 Task: Review and organize tasks by importance and creation date in the email application.
Action: Mouse moved to (11, 139)
Screenshot: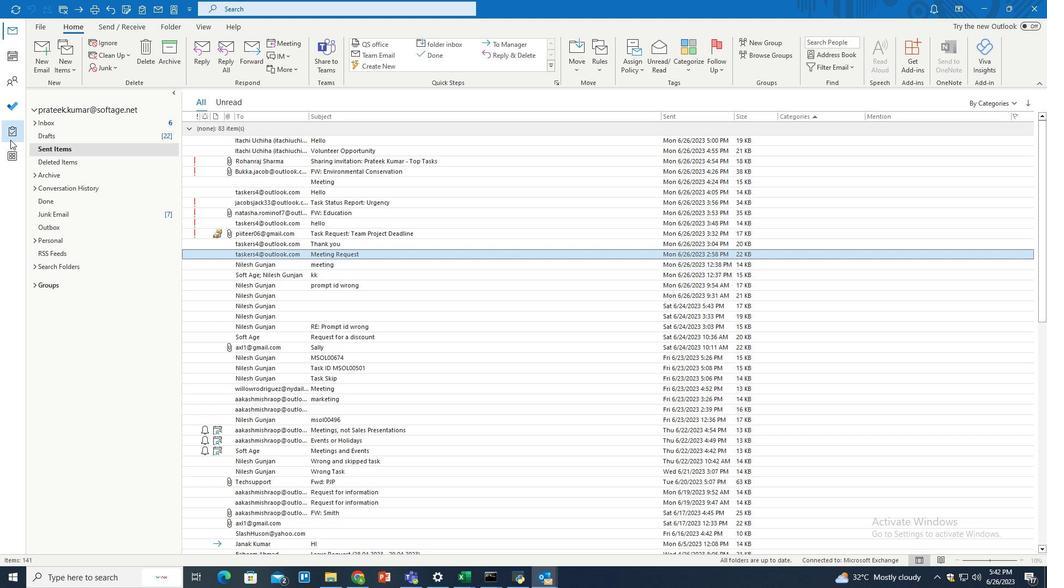 
Action: Mouse pressed left at (11, 139)
Screenshot: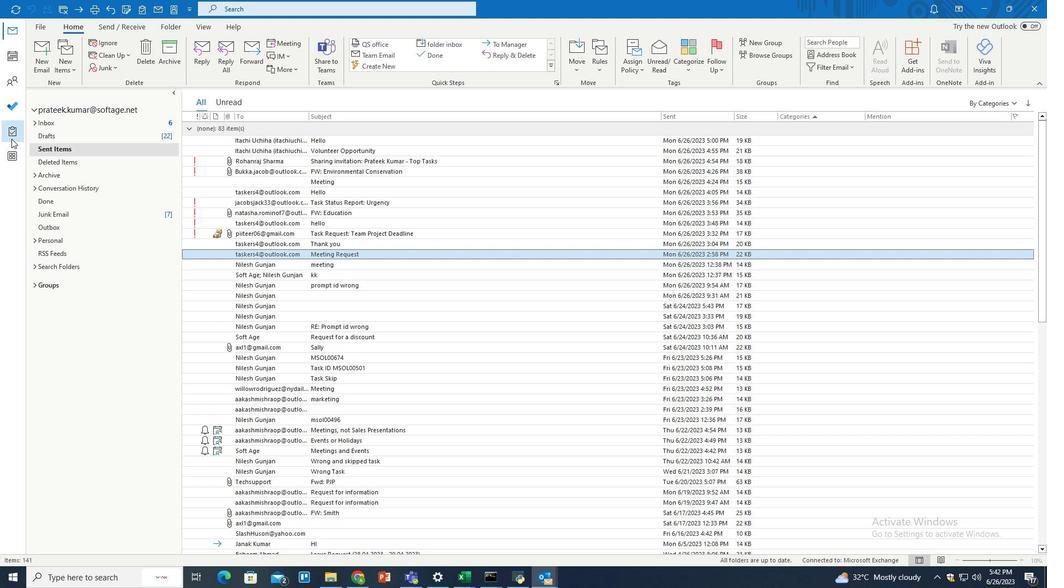
Action: Mouse moved to (208, 28)
Screenshot: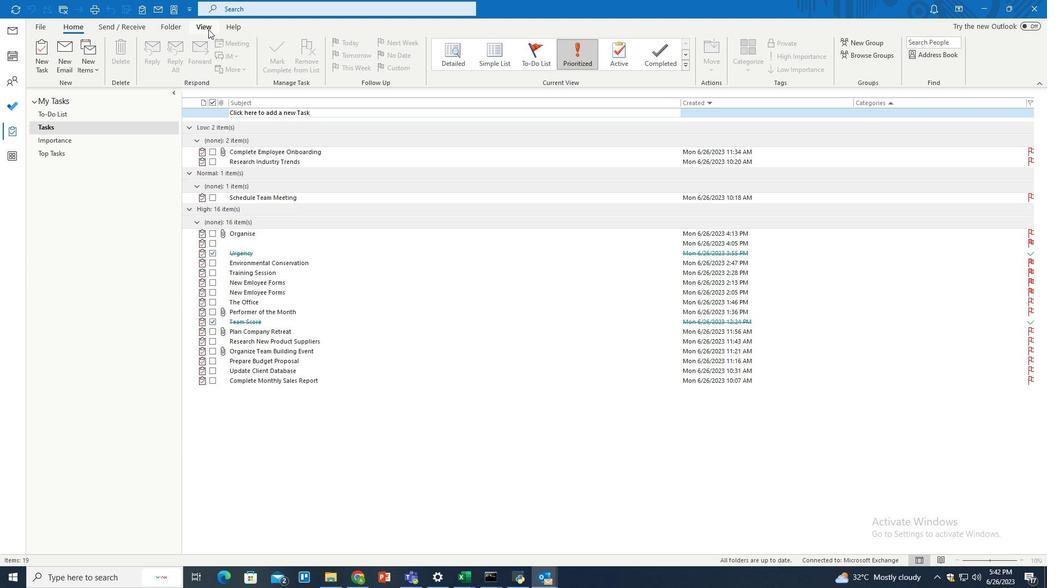 
Action: Mouse pressed left at (208, 28)
Screenshot: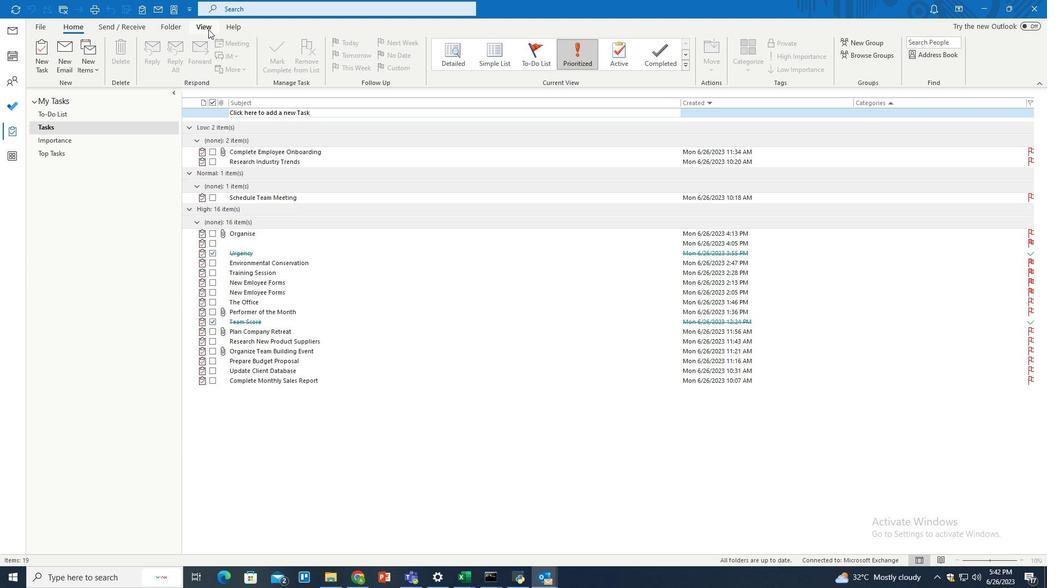 
Action: Mouse moved to (527, 64)
Screenshot: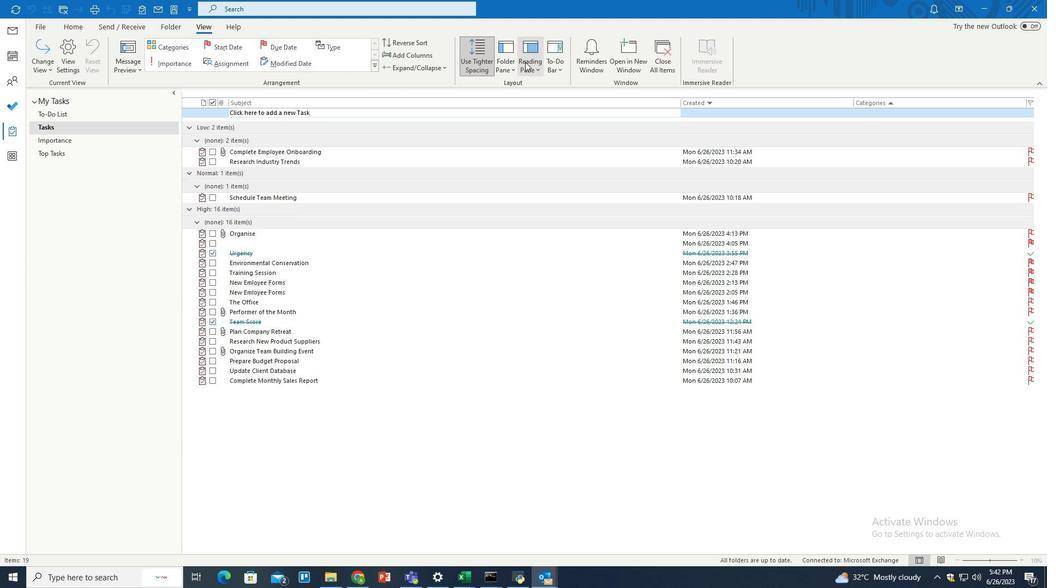 
Action: Mouse pressed left at (527, 64)
Screenshot: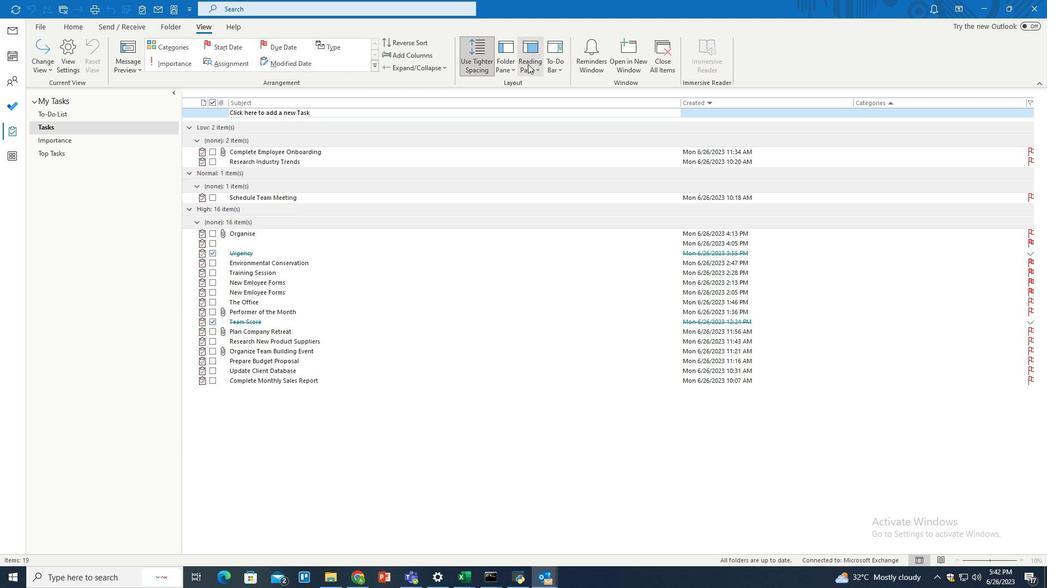 
Action: Mouse moved to (538, 96)
Screenshot: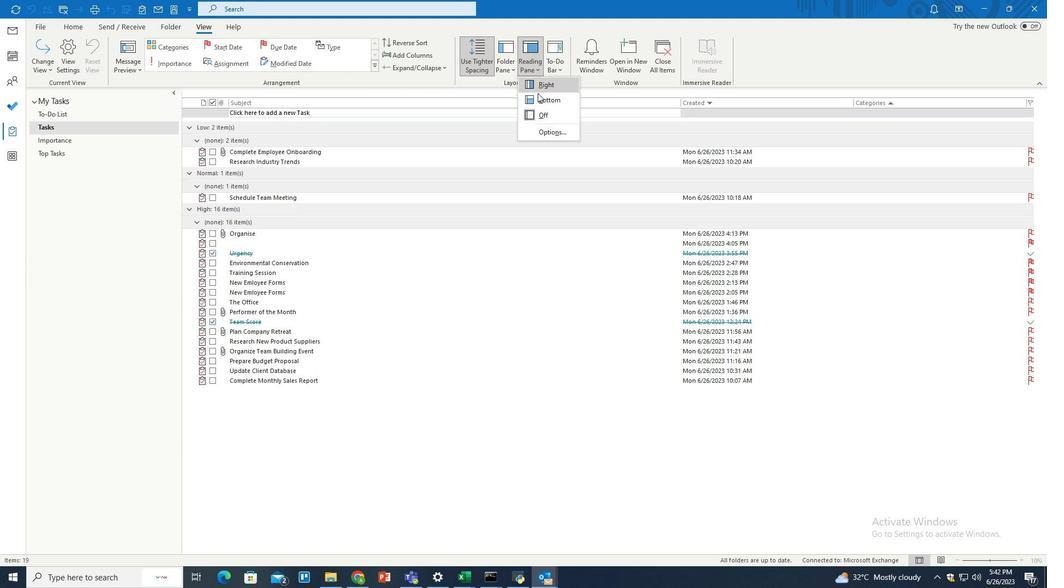 
Action: Mouse pressed left at (538, 96)
Screenshot: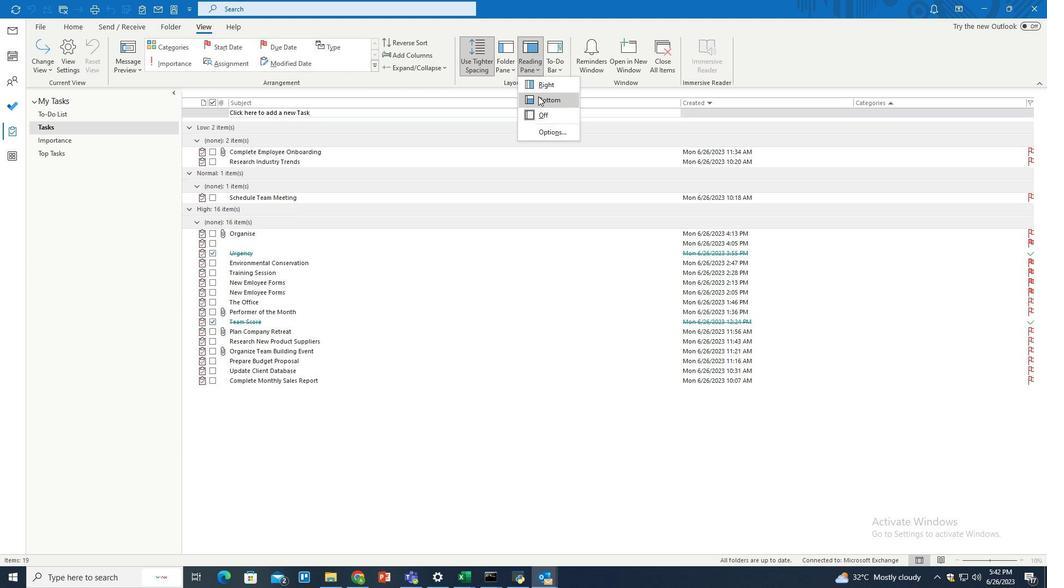 
Action: Mouse moved to (553, 67)
Screenshot: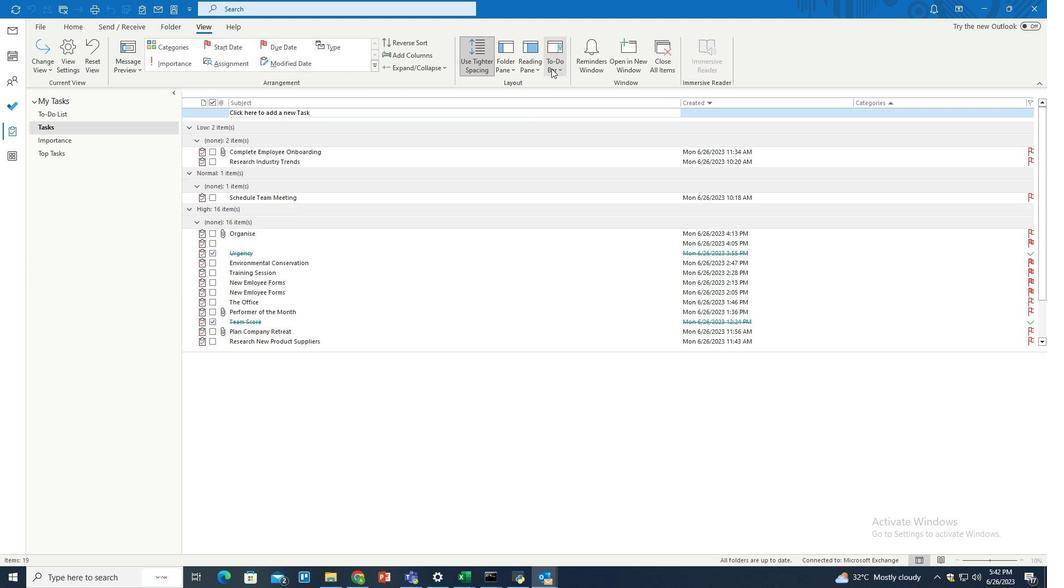 
Action: Mouse pressed left at (553, 67)
Screenshot: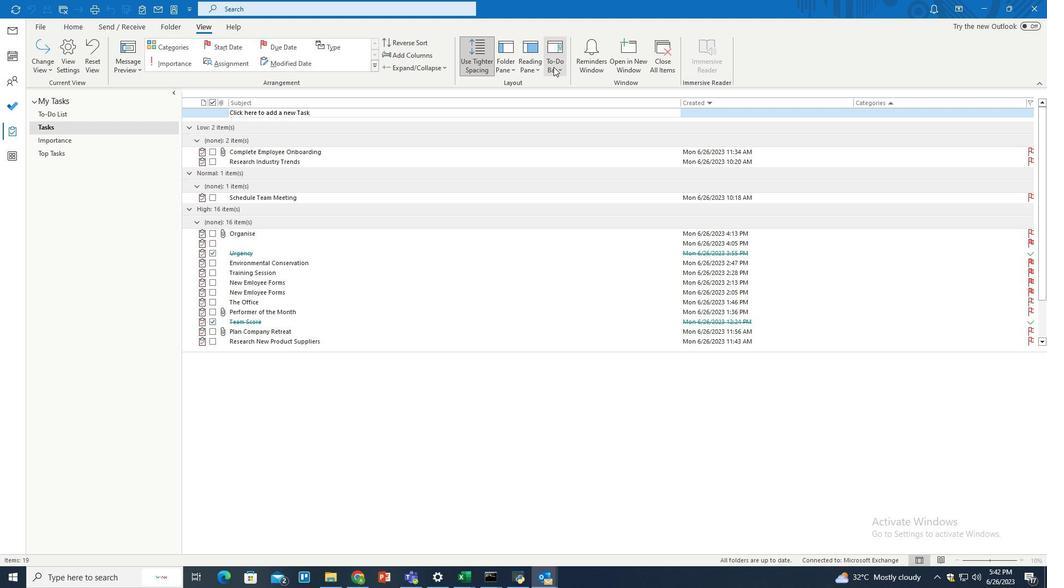 
Action: Mouse moved to (567, 82)
Screenshot: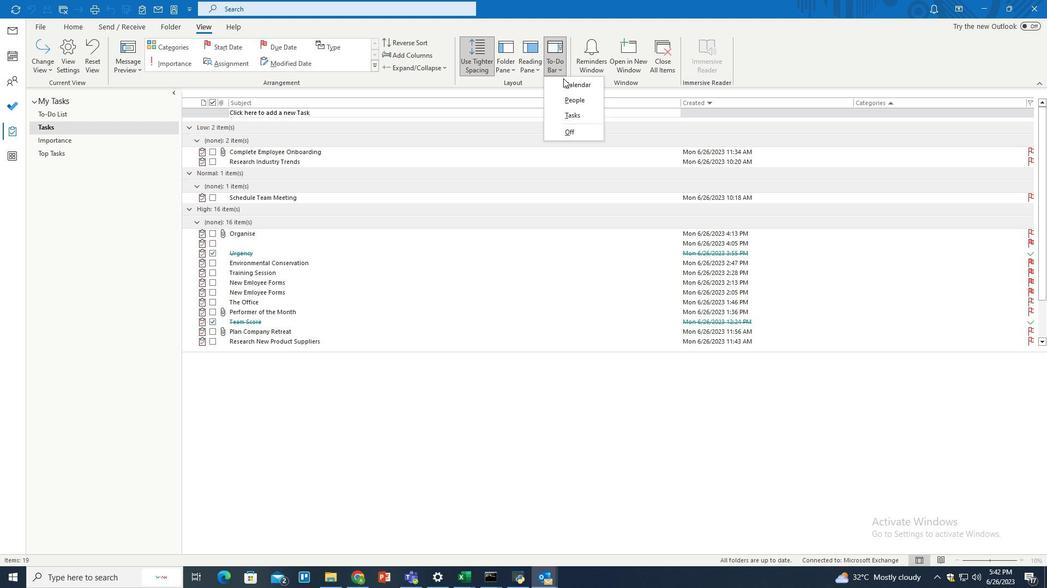 
Action: Mouse pressed left at (567, 82)
Screenshot: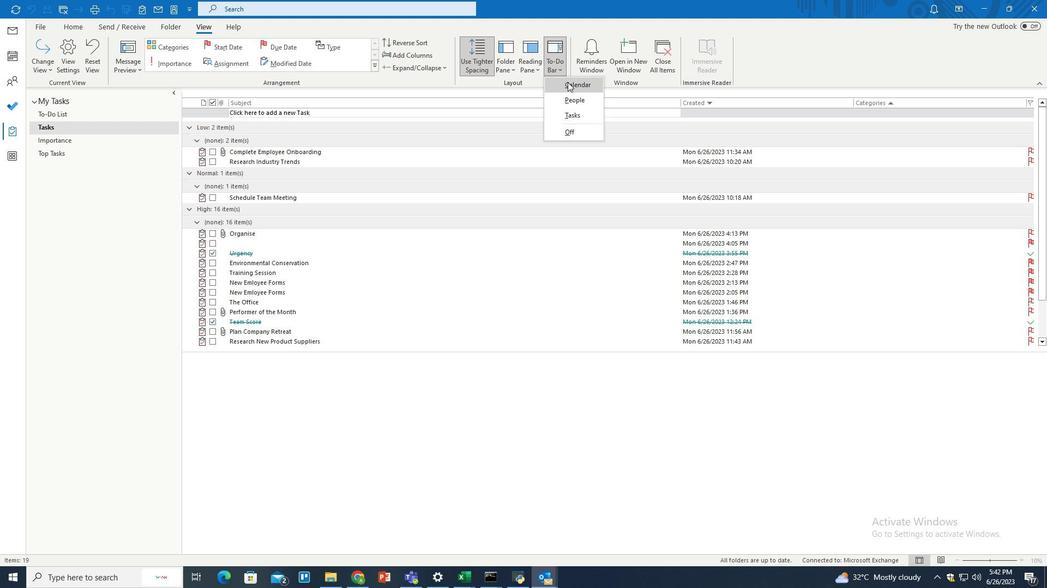 
